 Task: Create ChildIssue0019 as Child Issue of Issue Issue0010 in Backlog  in Scrum Project Project0002 in Jira
Action: Mouse moved to (441, 502)
Screenshot: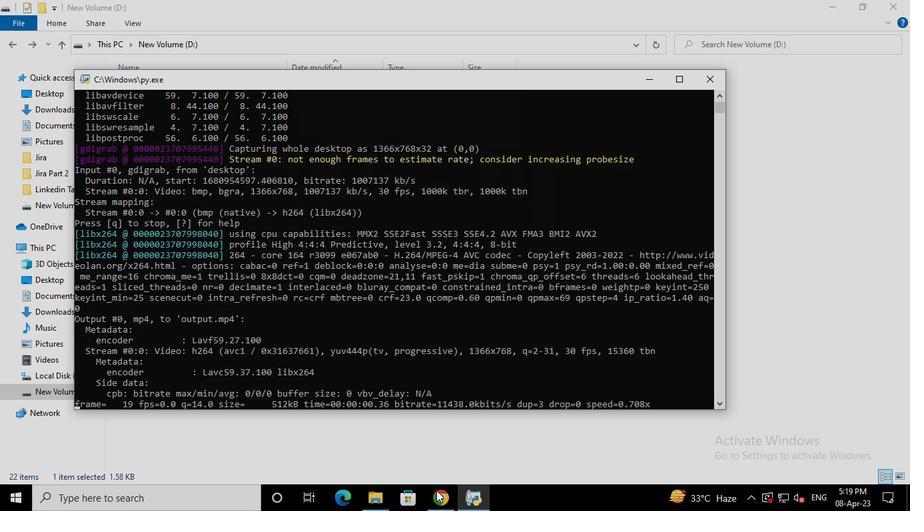 
Action: Mouse pressed left at (441, 502)
Screenshot: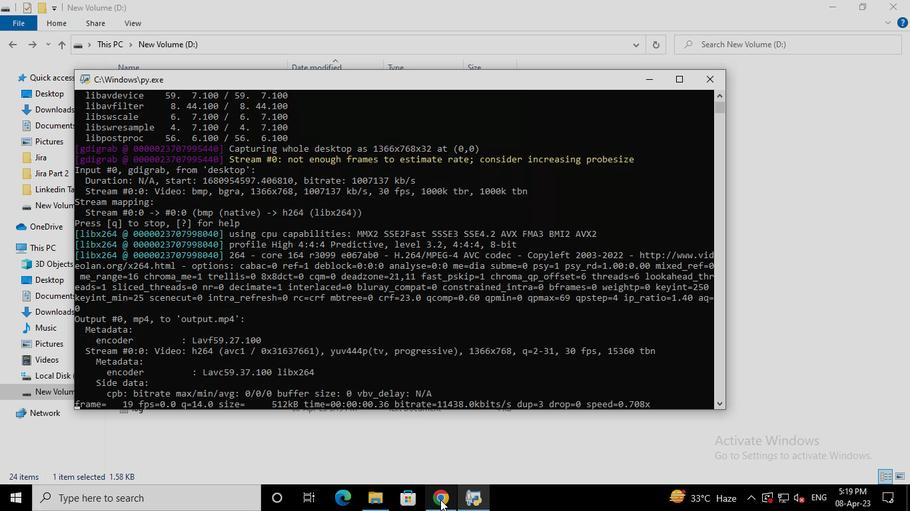 
Action: Mouse moved to (63, 199)
Screenshot: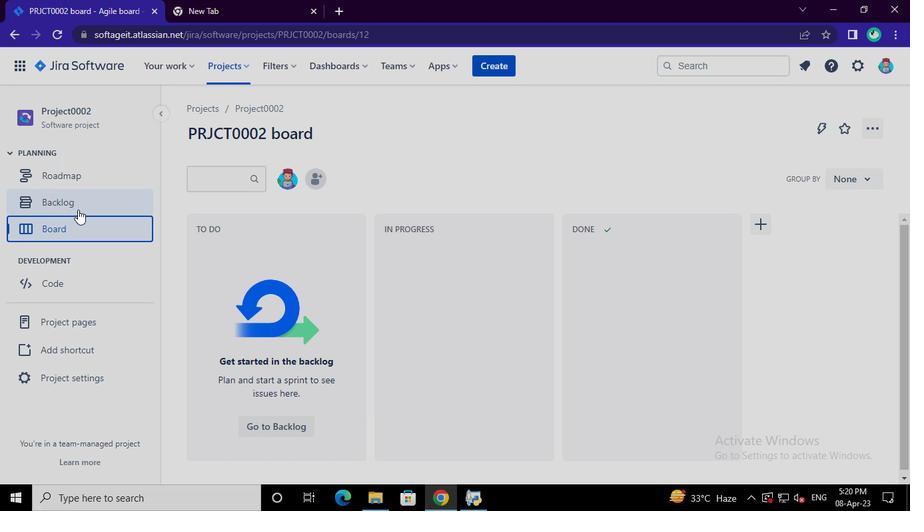 
Action: Mouse pressed left at (63, 199)
Screenshot: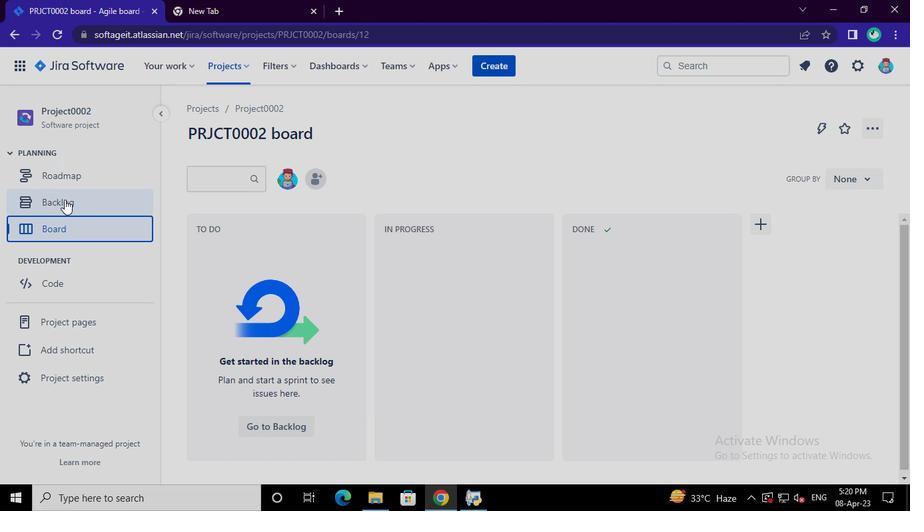 
Action: Mouse moved to (317, 410)
Screenshot: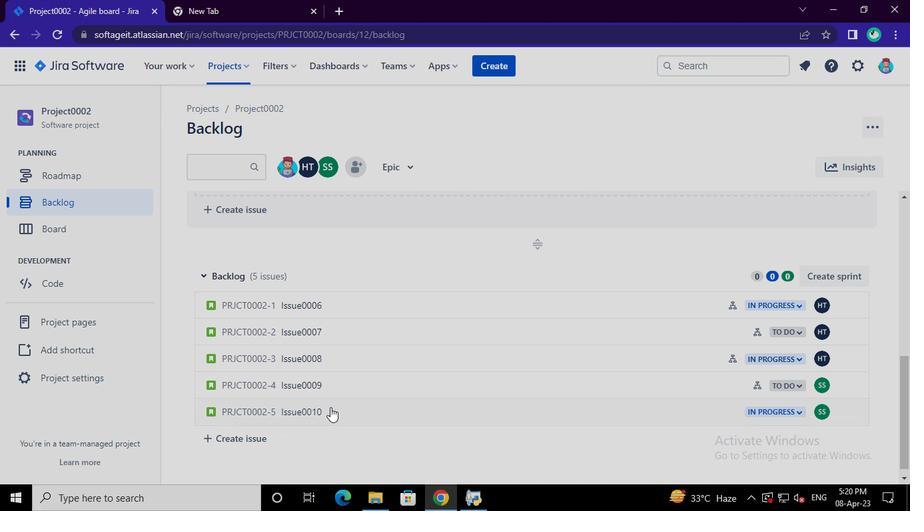 
Action: Mouse pressed left at (317, 410)
Screenshot: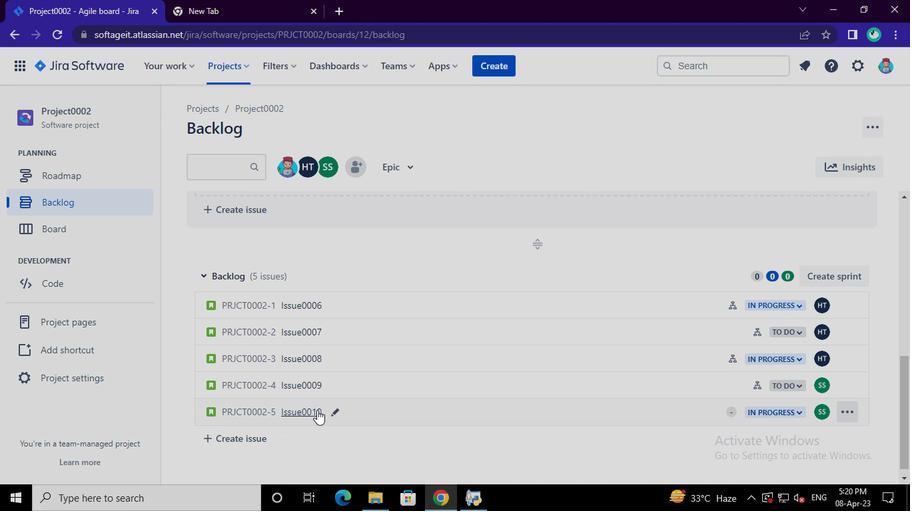 
Action: Mouse moved to (676, 269)
Screenshot: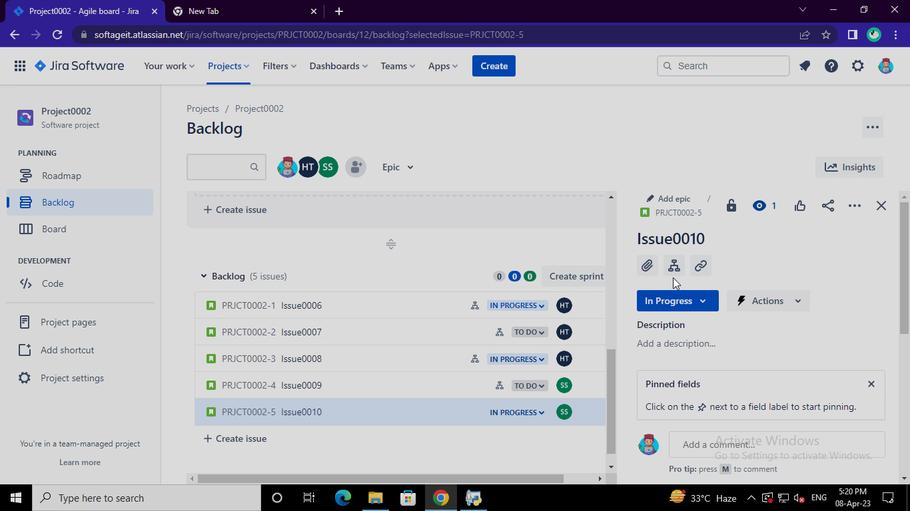 
Action: Mouse pressed left at (676, 269)
Screenshot: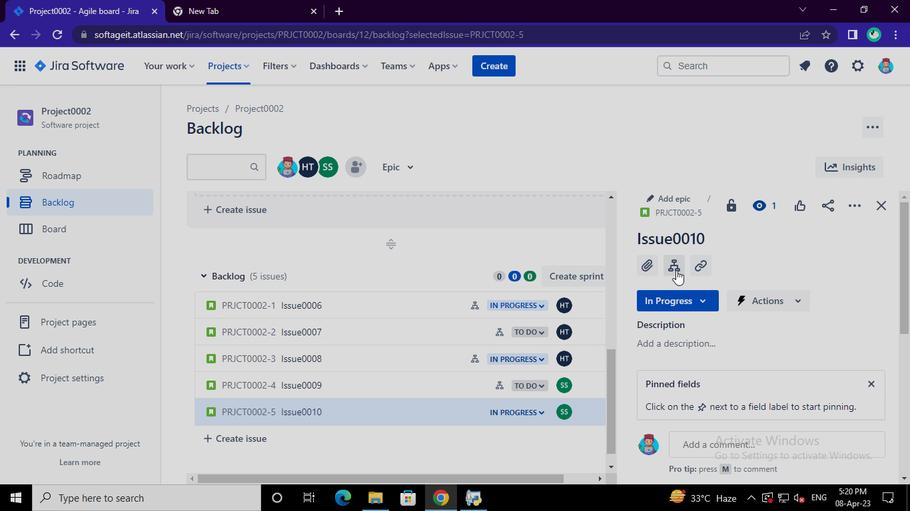 
Action: Mouse moved to (683, 319)
Screenshot: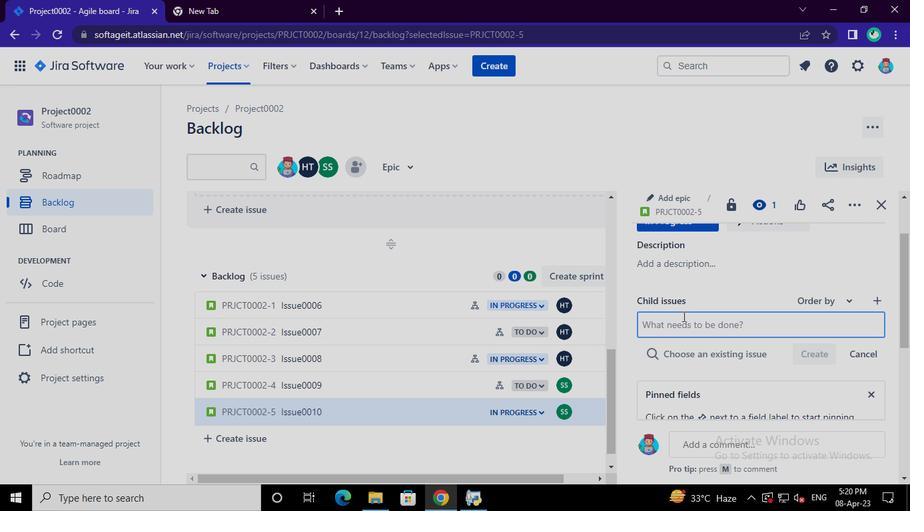 
Action: Mouse pressed left at (683, 319)
Screenshot: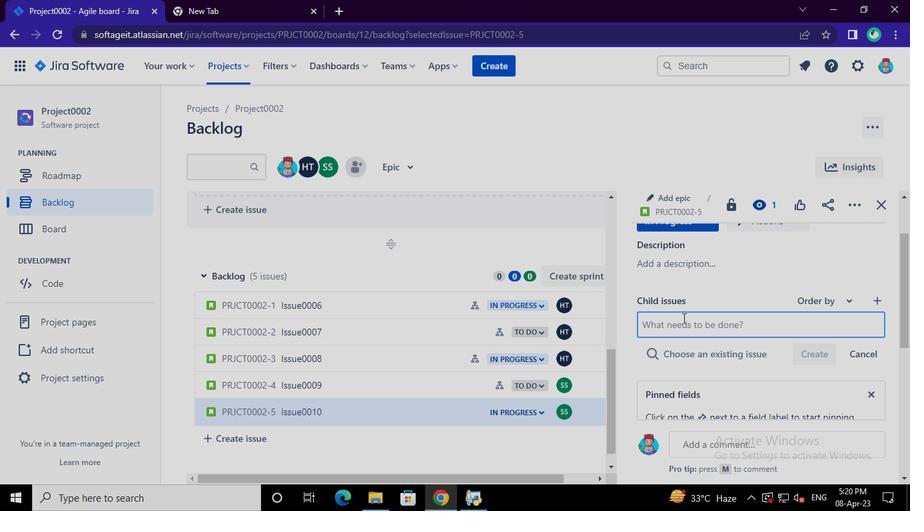 
Action: Keyboard Key.shift
Screenshot: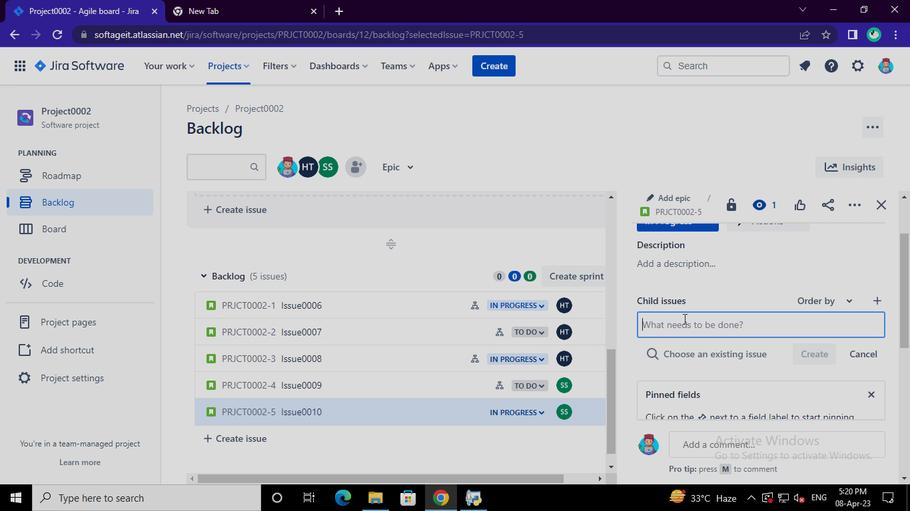
Action: Keyboard Key.shift
Screenshot: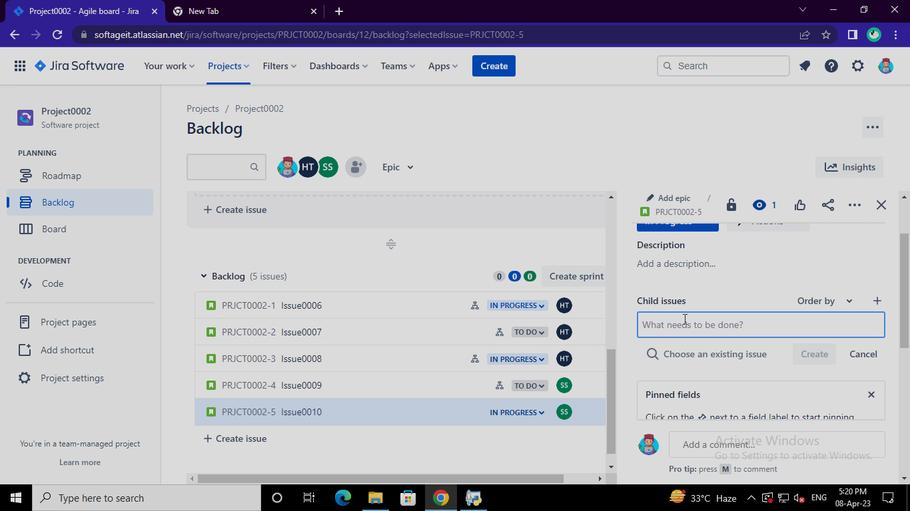 
Action: Keyboard C
Screenshot: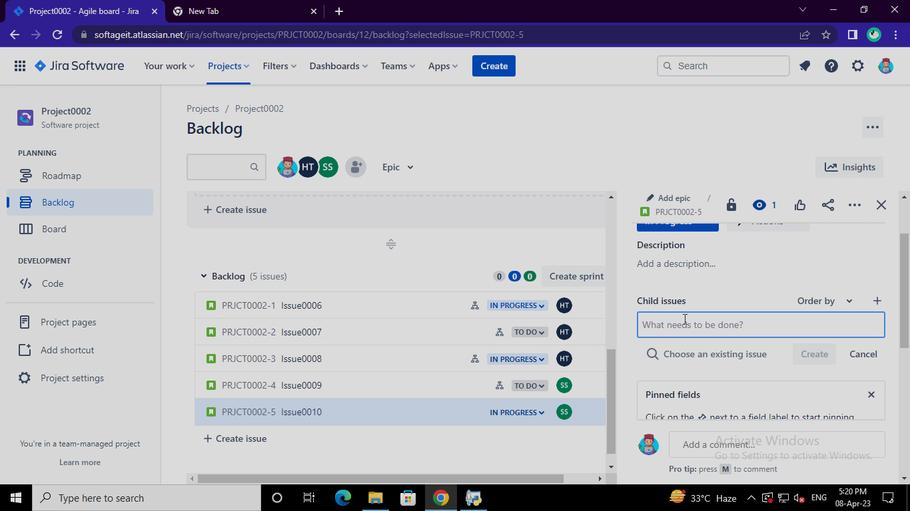 
Action: Keyboard h
Screenshot: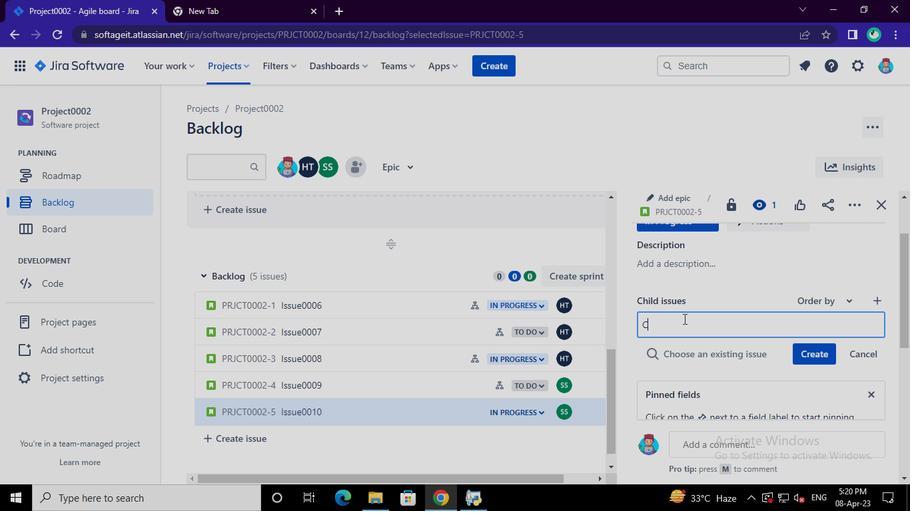 
Action: Keyboard i
Screenshot: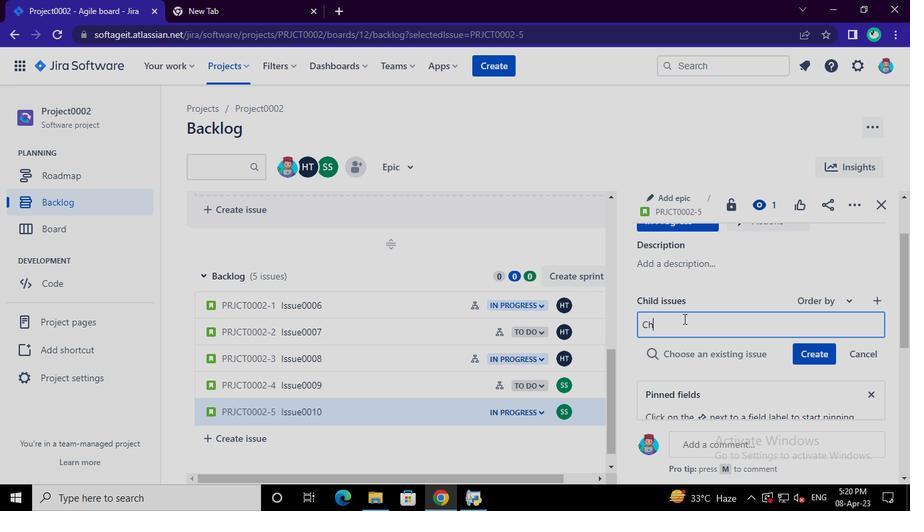 
Action: Keyboard l
Screenshot: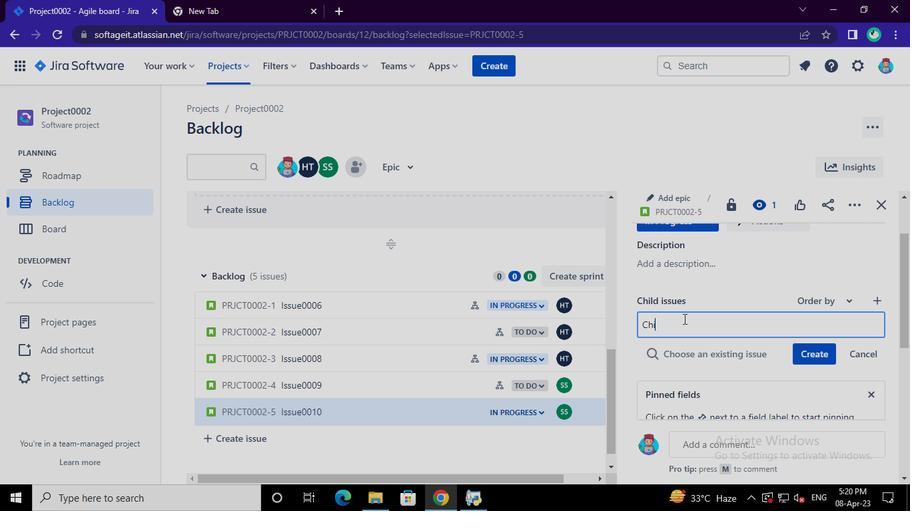 
Action: Keyboard d
Screenshot: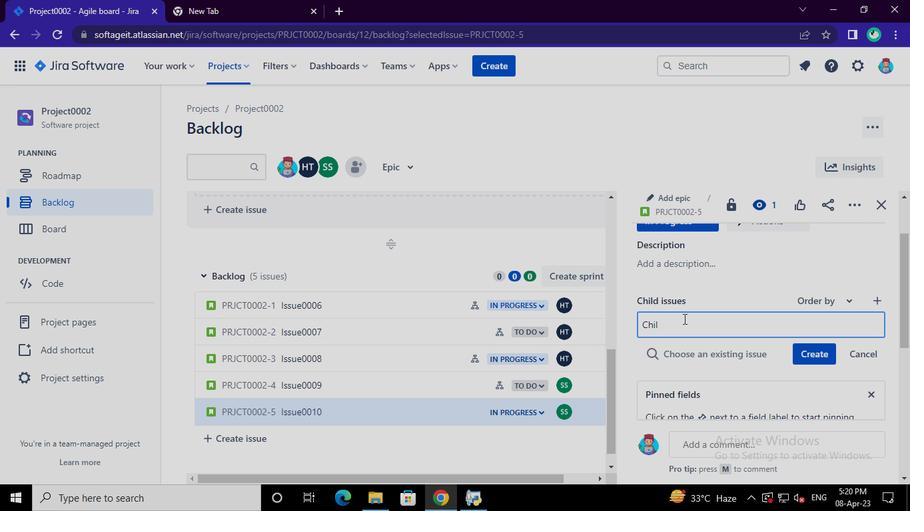 
Action: Keyboard Key.shift
Screenshot: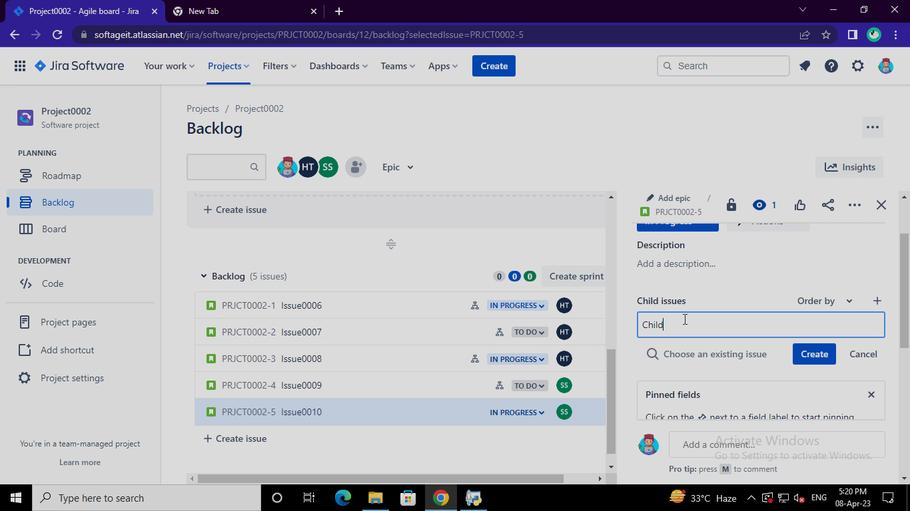 
Action: Keyboard I
Screenshot: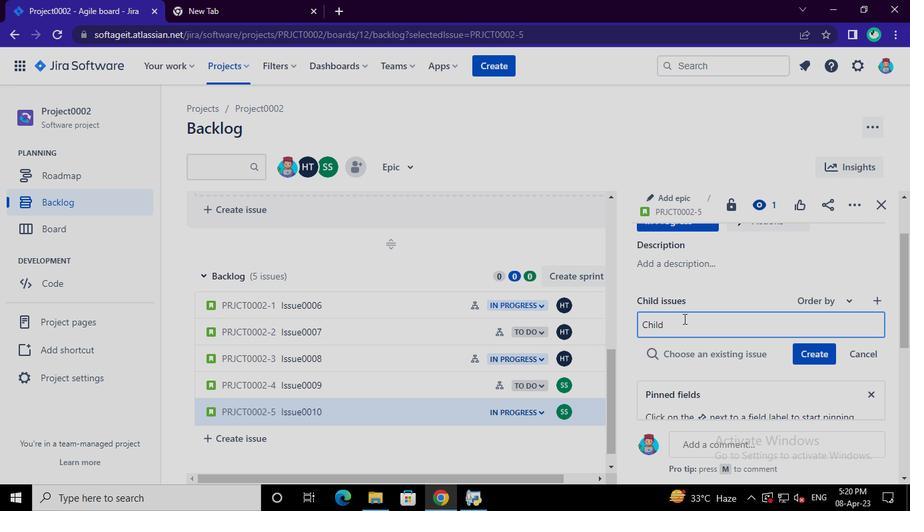 
Action: Keyboard s
Screenshot: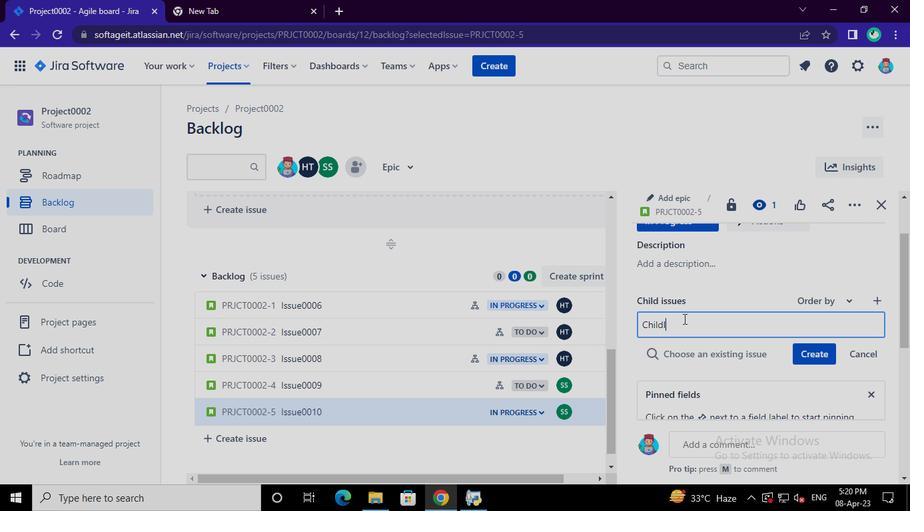 
Action: Keyboard s
Screenshot: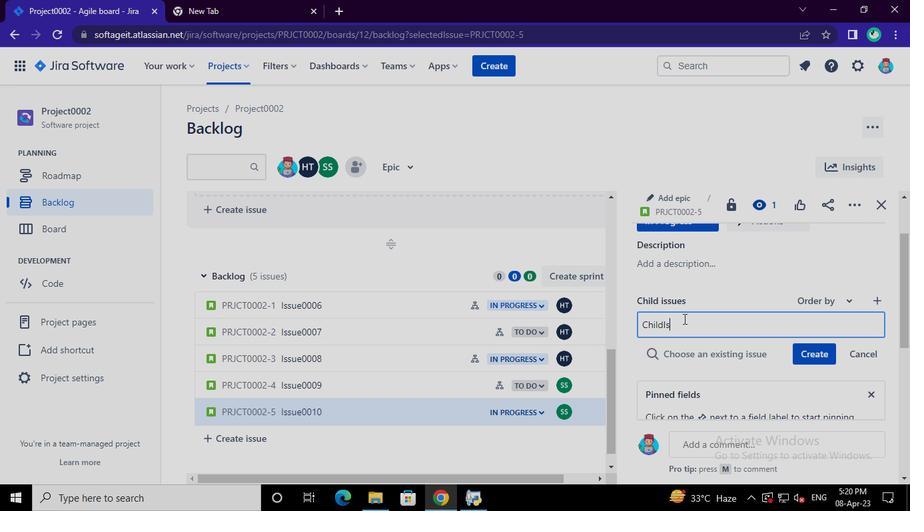 
Action: Keyboard u
Screenshot: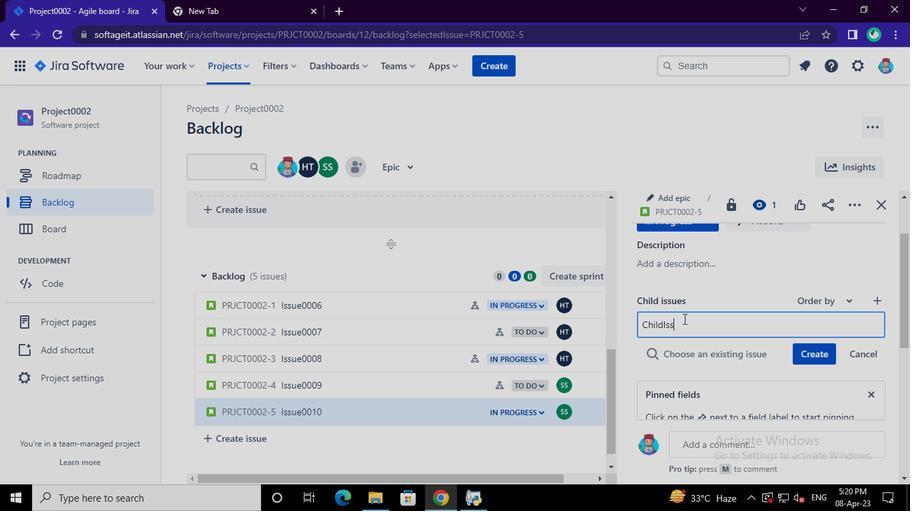 
Action: Keyboard e
Screenshot: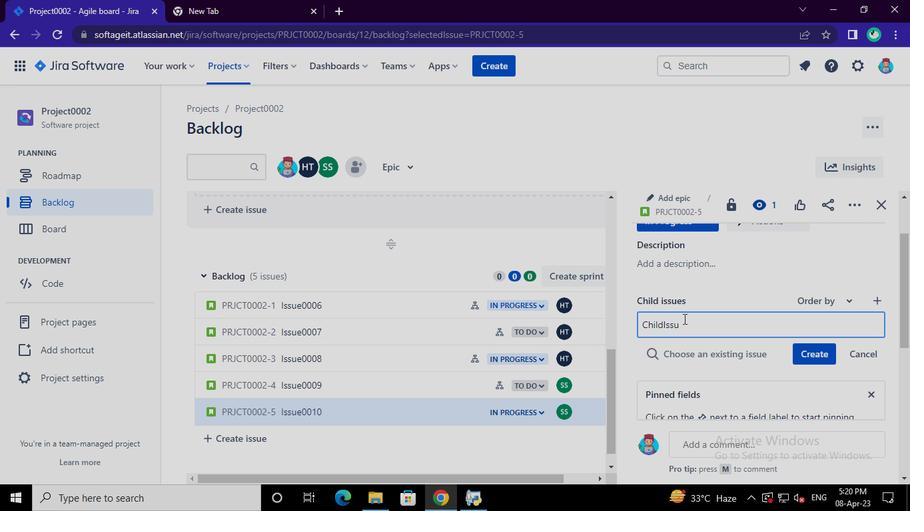 
Action: Keyboard <96>
Screenshot: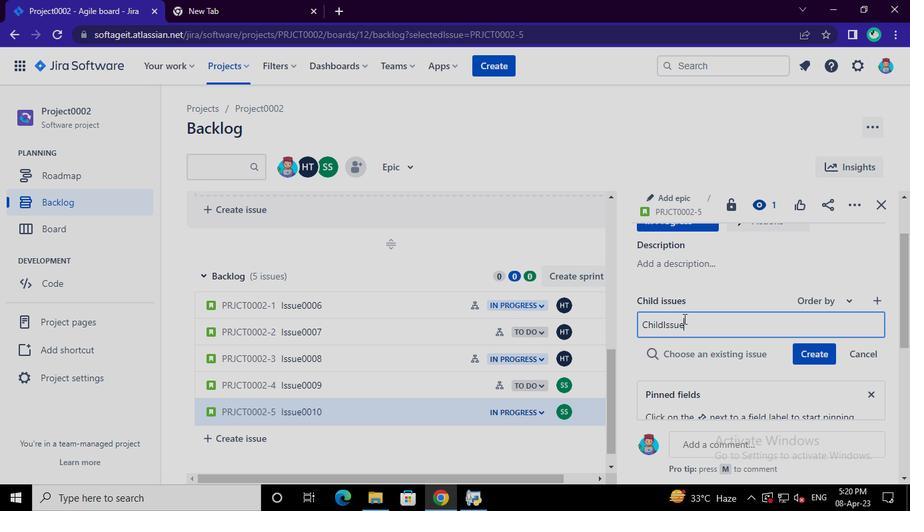 
Action: Keyboard <96>
Screenshot: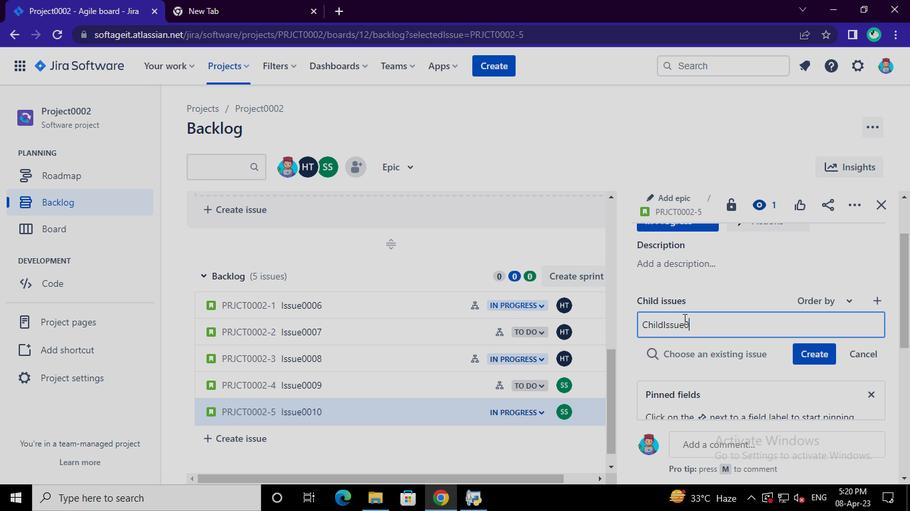 
Action: Keyboard <97>
Screenshot: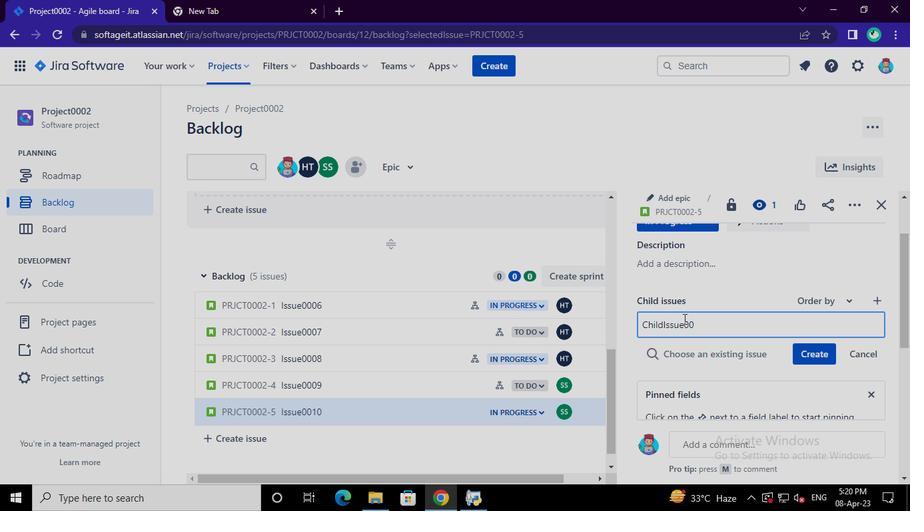 
Action: Keyboard <105>
Screenshot: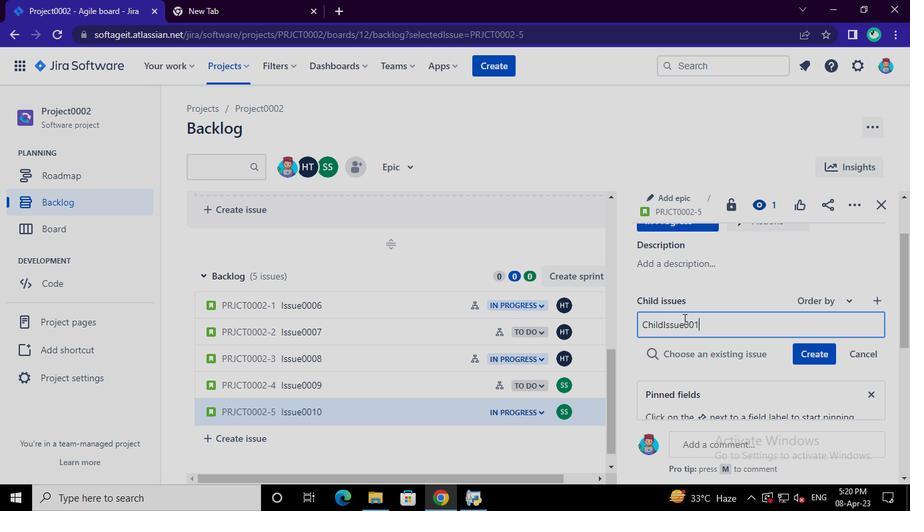 
Action: Mouse moved to (802, 352)
Screenshot: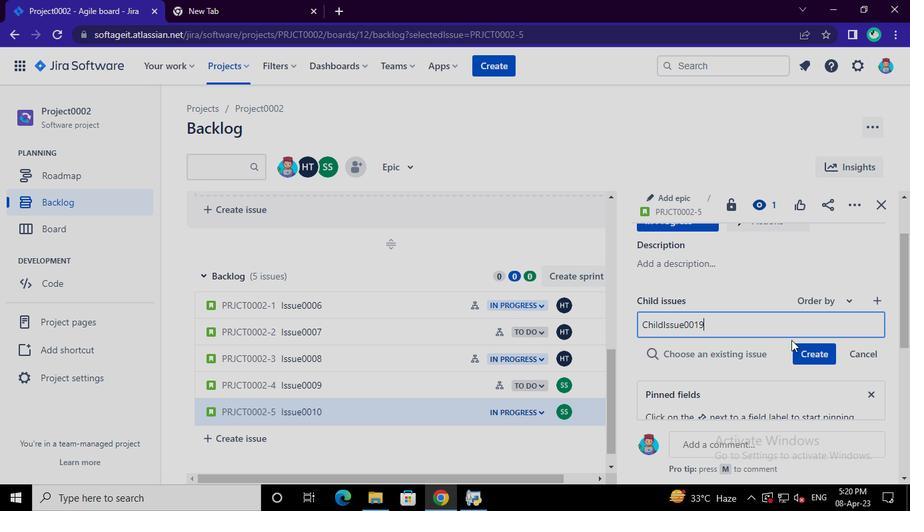 
Action: Mouse pressed left at (802, 352)
Screenshot: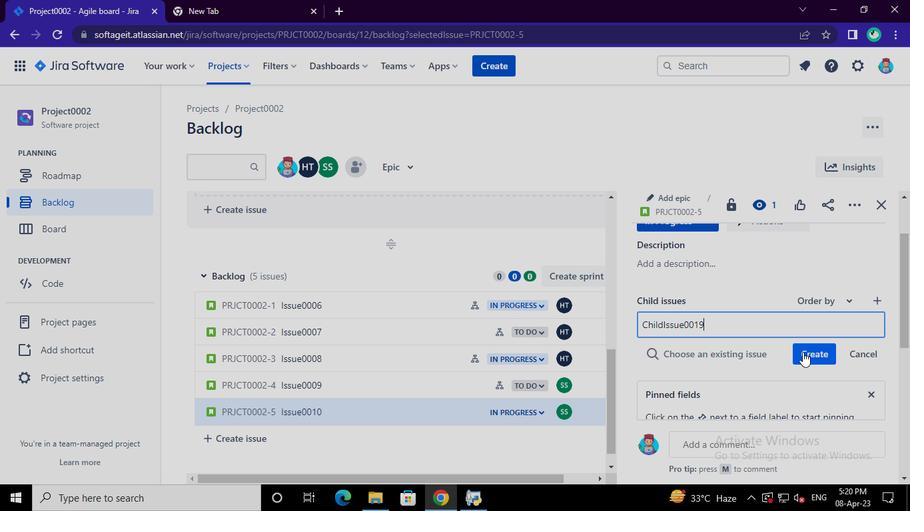 
Action: Mouse moved to (475, 497)
Screenshot: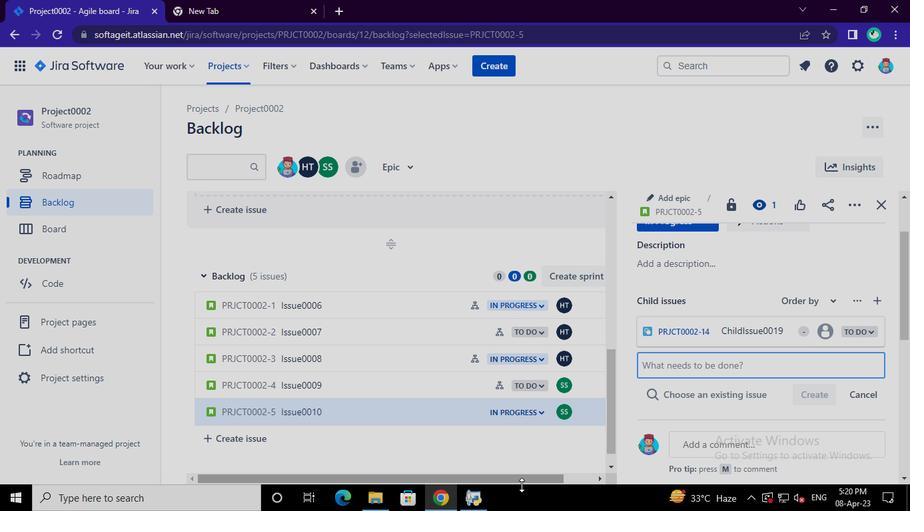 
Action: Mouse pressed left at (475, 497)
Screenshot: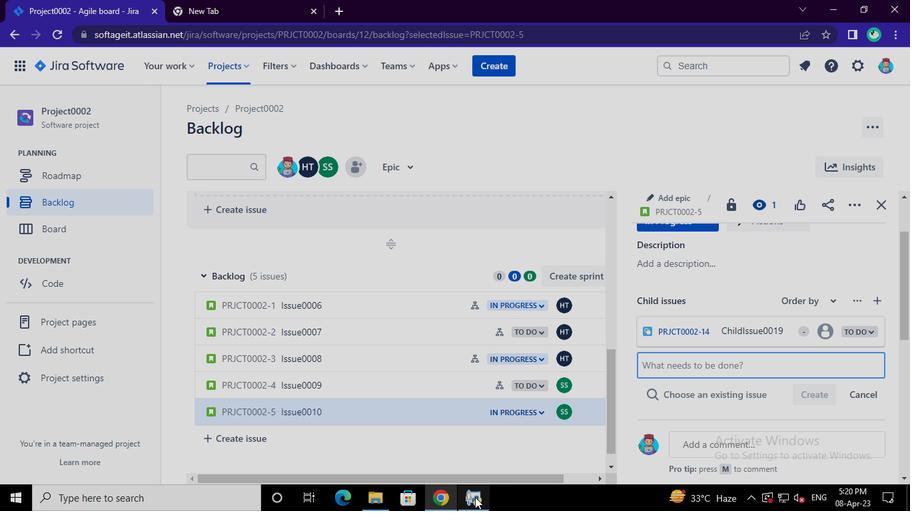 
Action: Mouse moved to (713, 77)
Screenshot: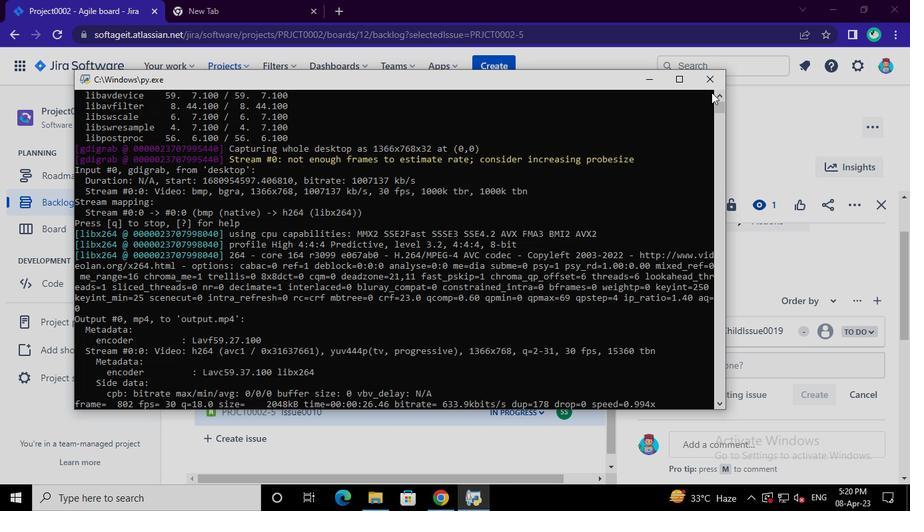 
Action: Mouse pressed left at (713, 77)
Screenshot: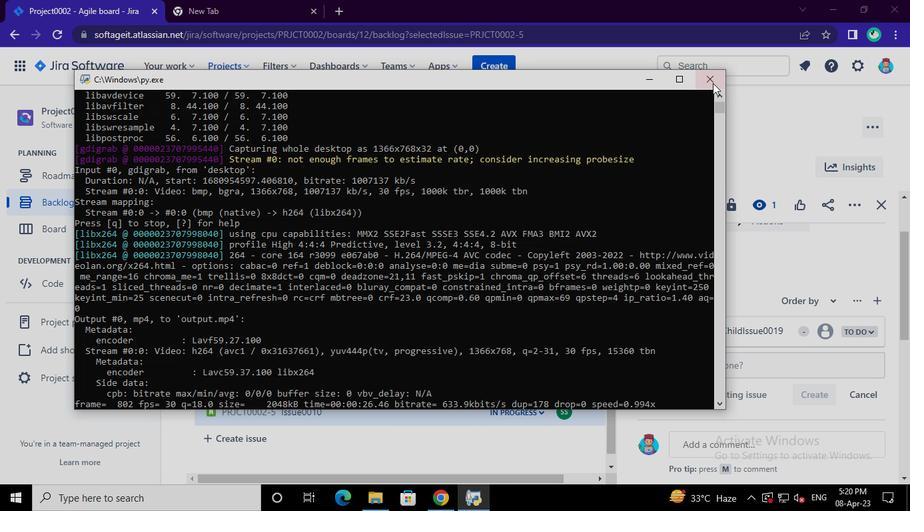 
